 Task: Calculate the distance between Miami, Florida, and Key West, Florida.
Action: Mouse moved to (129, 108)
Screenshot: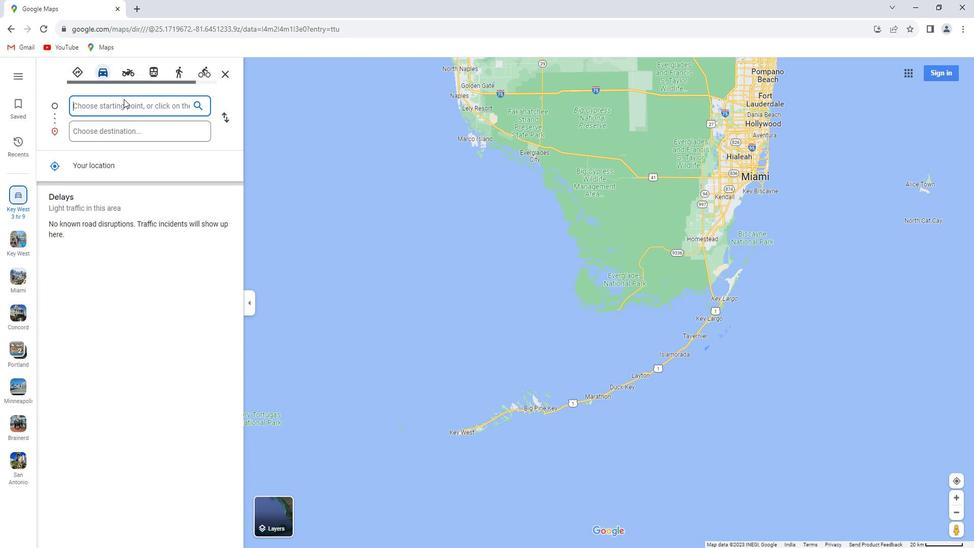 
Action: Key pressed <Key.shift>Miami,<Key.space><Key.shift>Florida
Screenshot: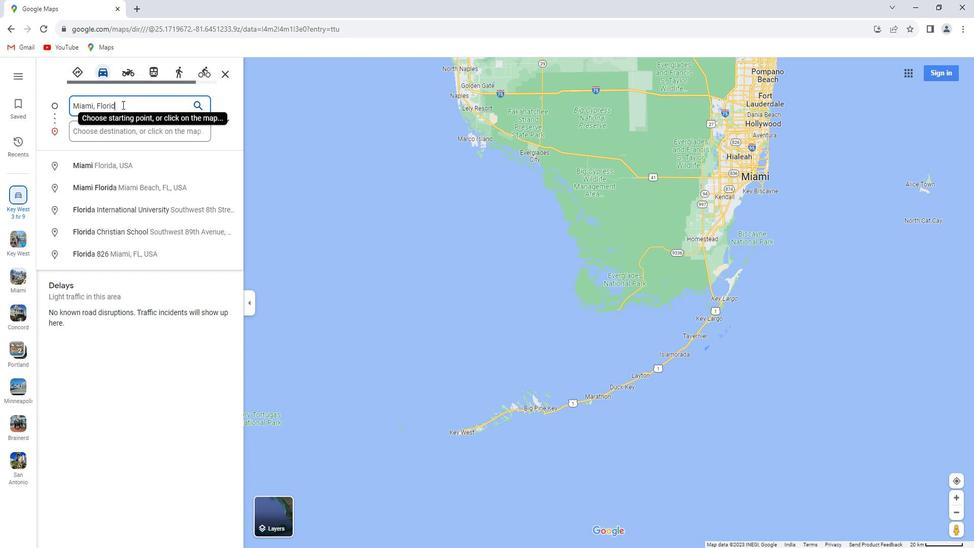 
Action: Mouse moved to (120, 132)
Screenshot: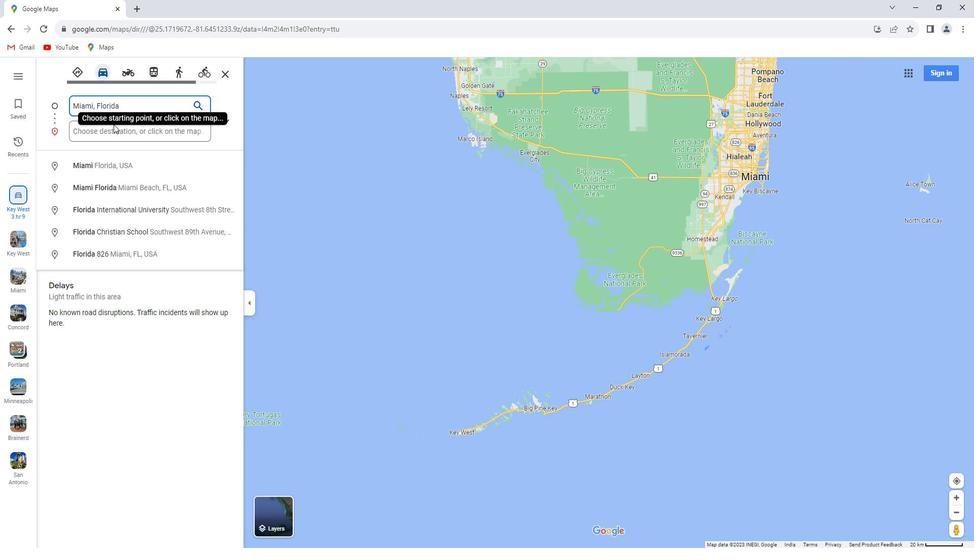 
Action: Mouse pressed left at (120, 132)
Screenshot: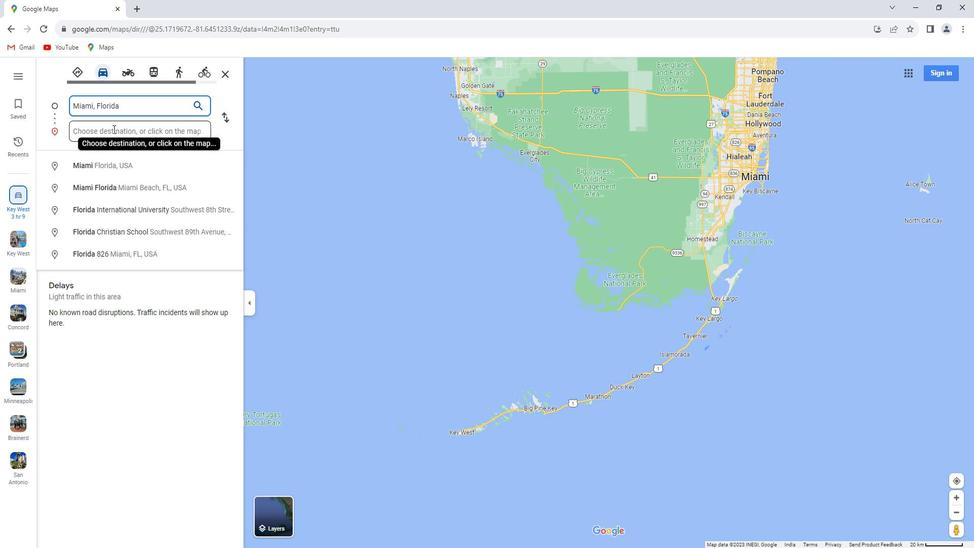 
Action: Key pressed <Key.shift><Key.shift>Key<Key.space><Key.shift>west,<Key.space><Key.shift>Florida
Screenshot: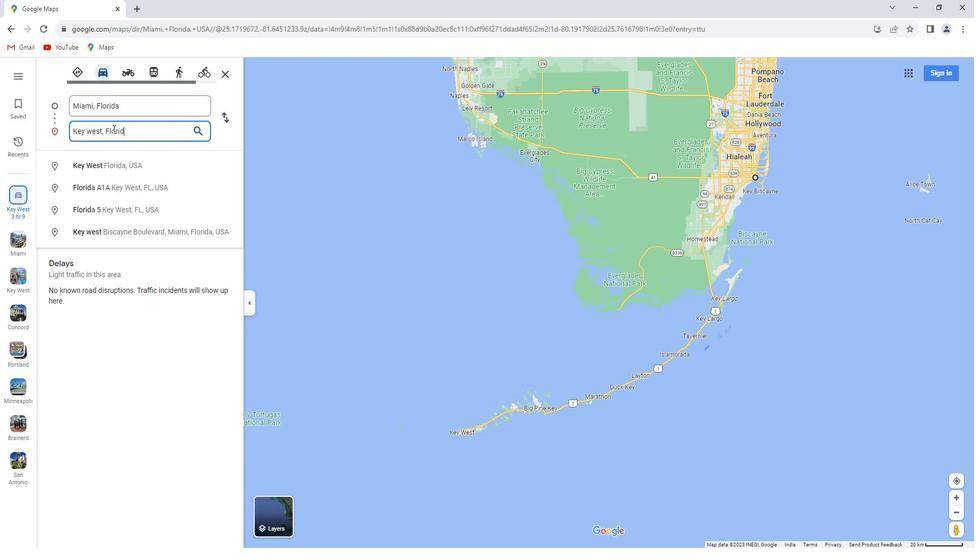 
Action: Mouse moved to (194, 142)
Screenshot: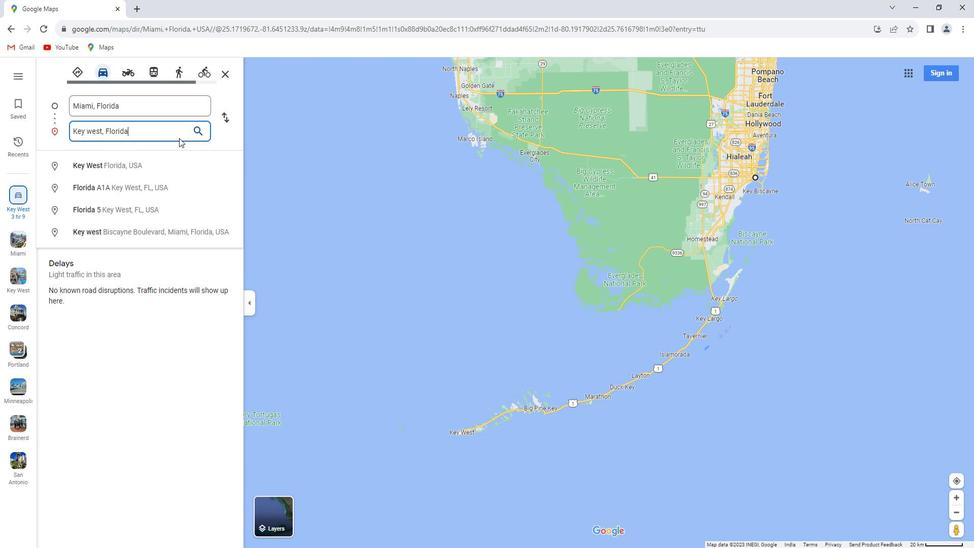 
Action: Key pressed <Key.enter>
Screenshot: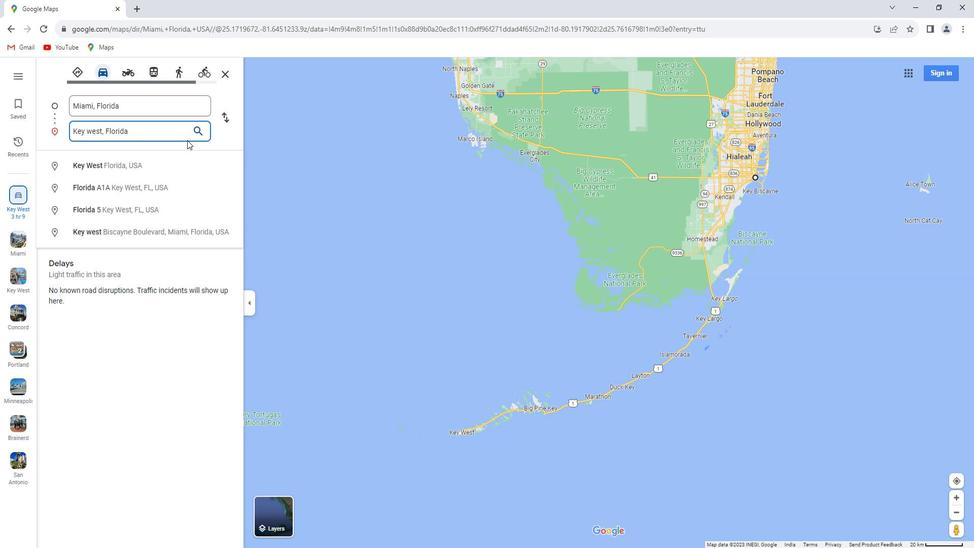 
Action: Mouse moved to (216, 186)
Screenshot: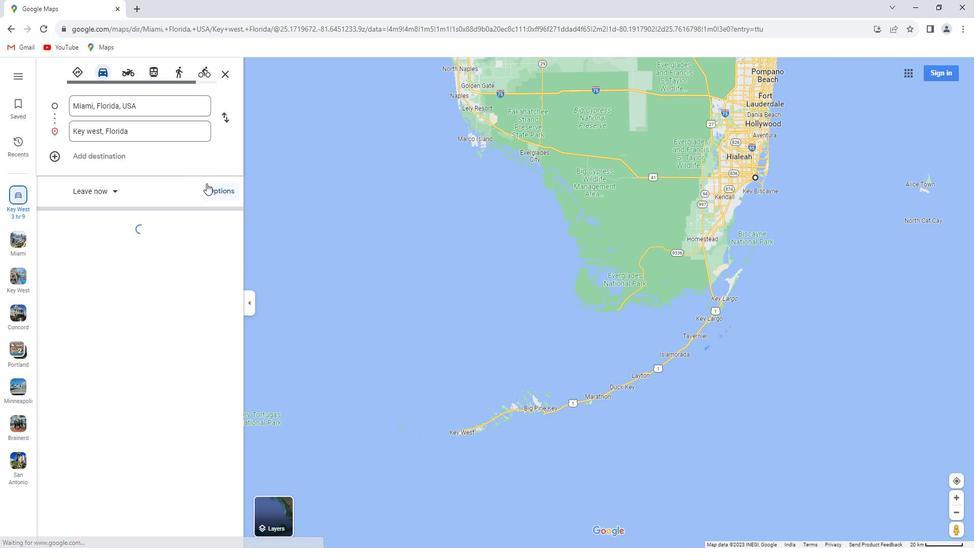 
Action: Mouse pressed left at (216, 186)
Screenshot: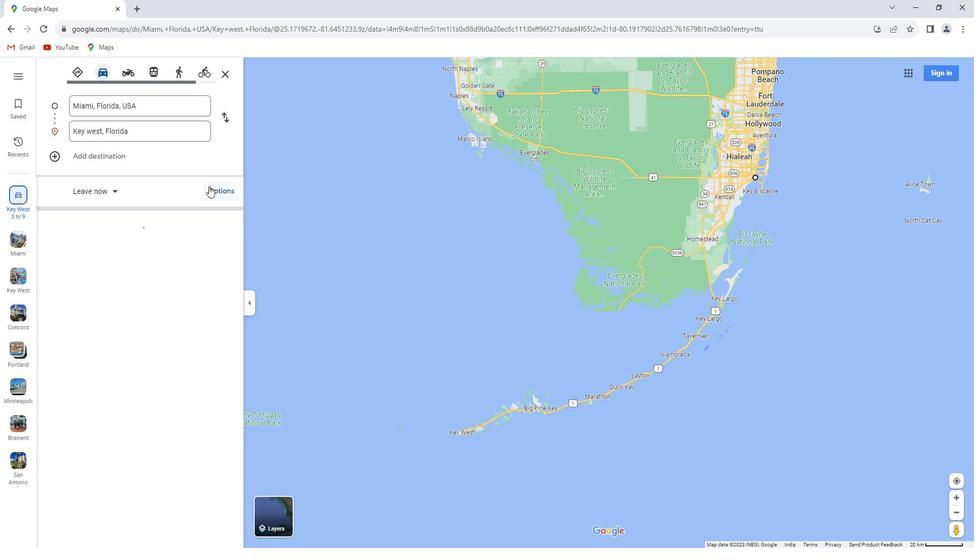 
Action: Mouse moved to (159, 265)
Screenshot: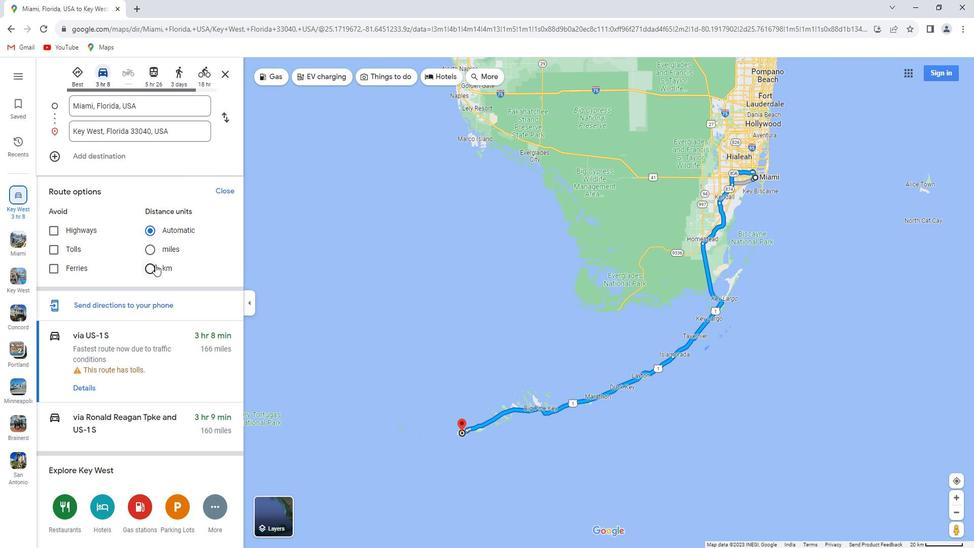 
Action: Mouse pressed left at (159, 265)
Screenshot: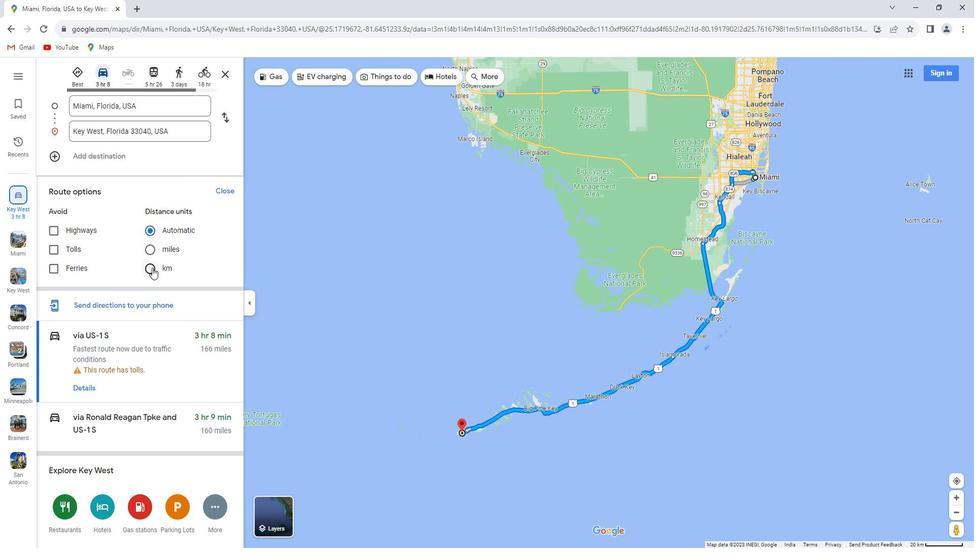 
Action: Mouse moved to (198, 256)
Screenshot: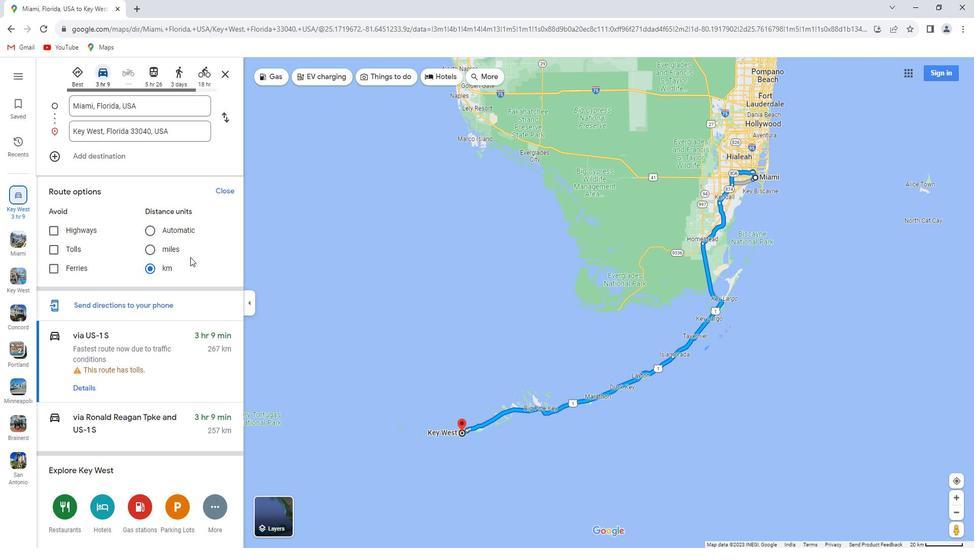 
